 Task: Add a condition where "Hours since assigned Greater than 100" in recently updated tickets.
Action: Mouse moved to (393, 447)
Screenshot: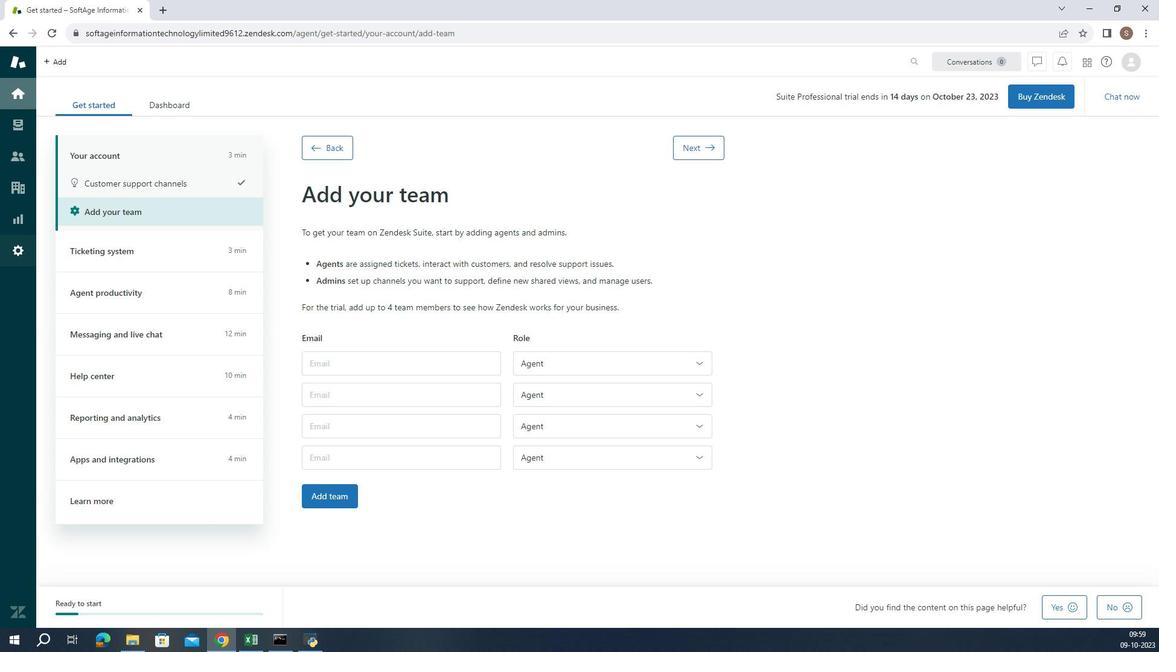 
Action: Mouse pressed left at (393, 447)
Screenshot: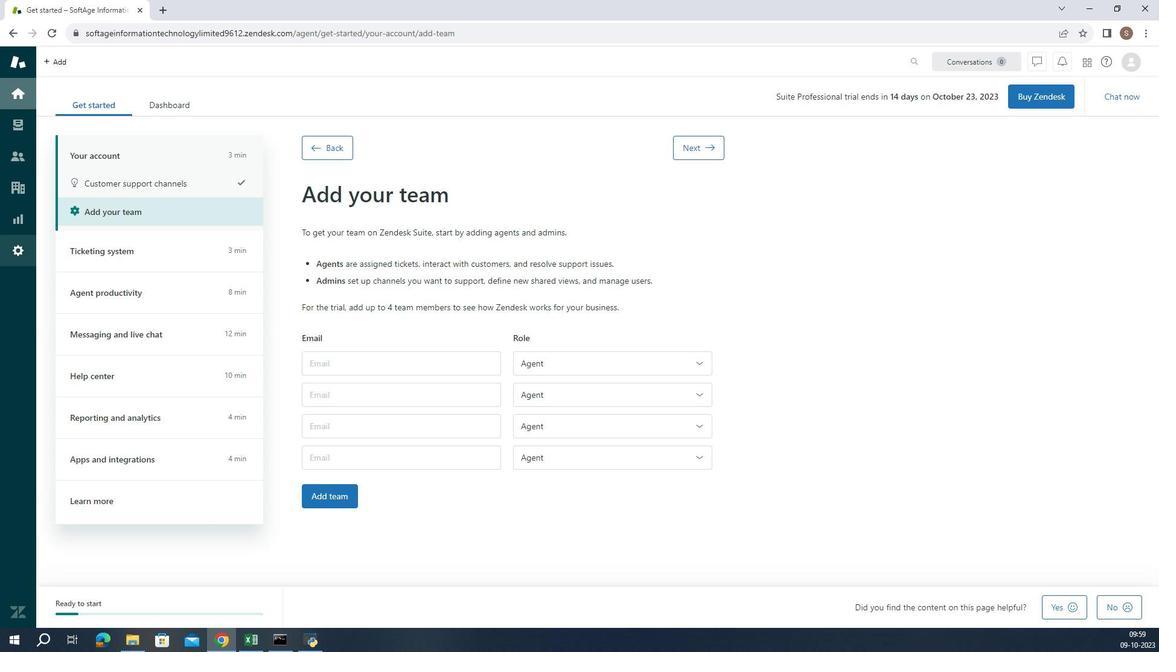 
Action: Mouse moved to (396, 419)
Screenshot: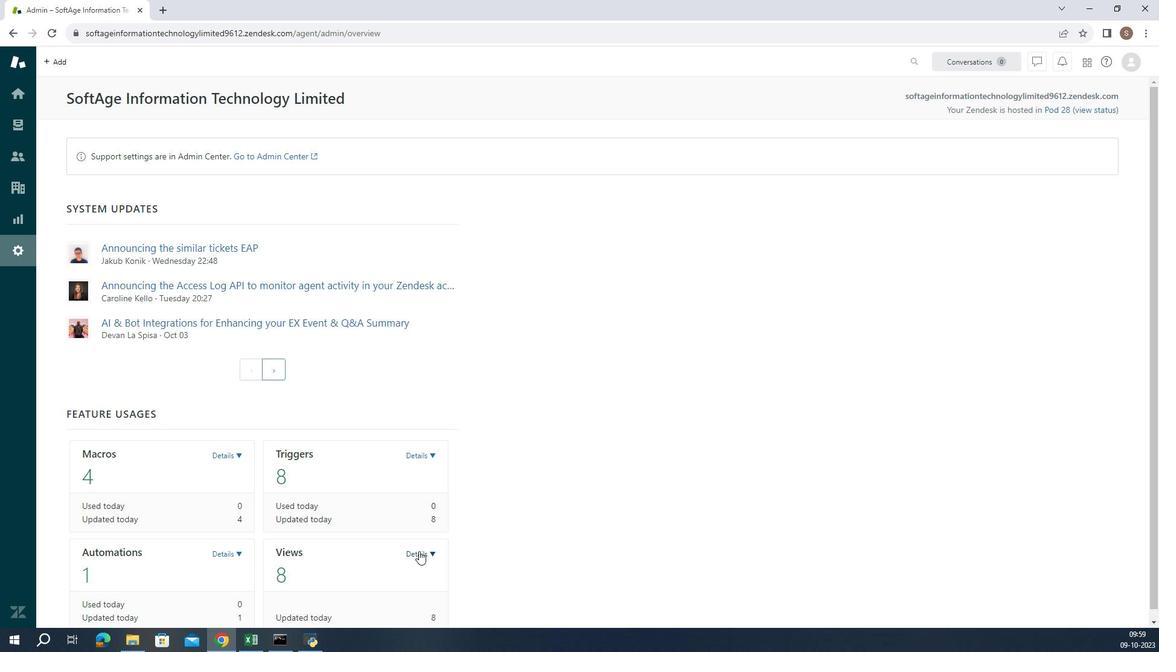 
Action: Mouse pressed left at (396, 419)
Screenshot: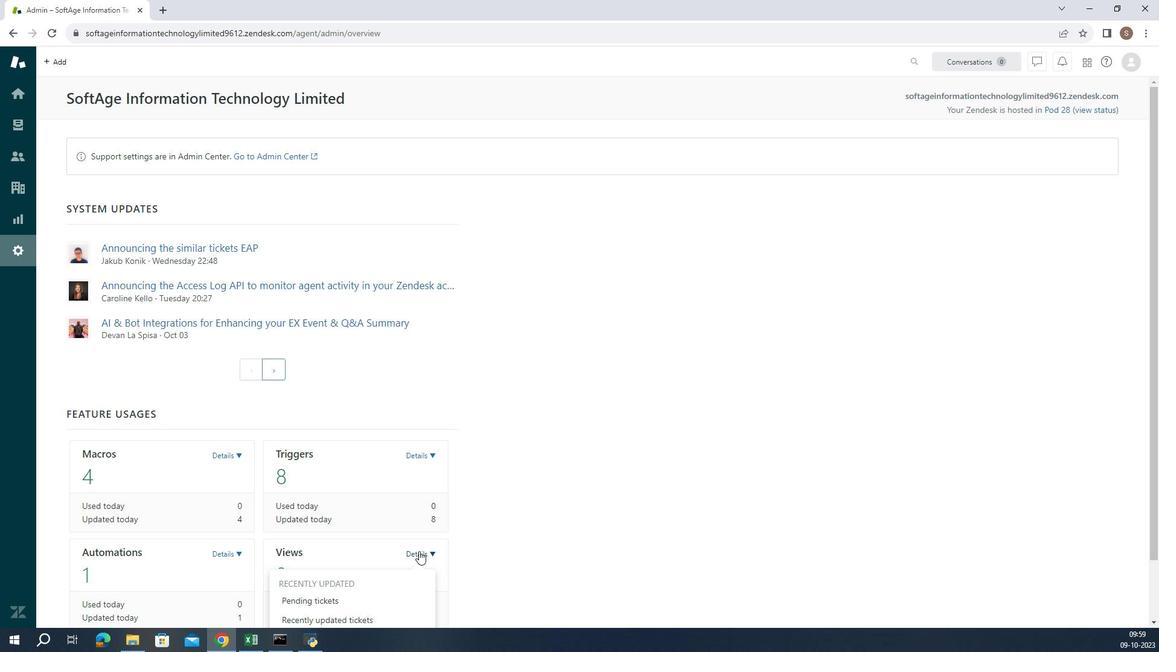 
Action: Mouse moved to (396, 413)
Screenshot: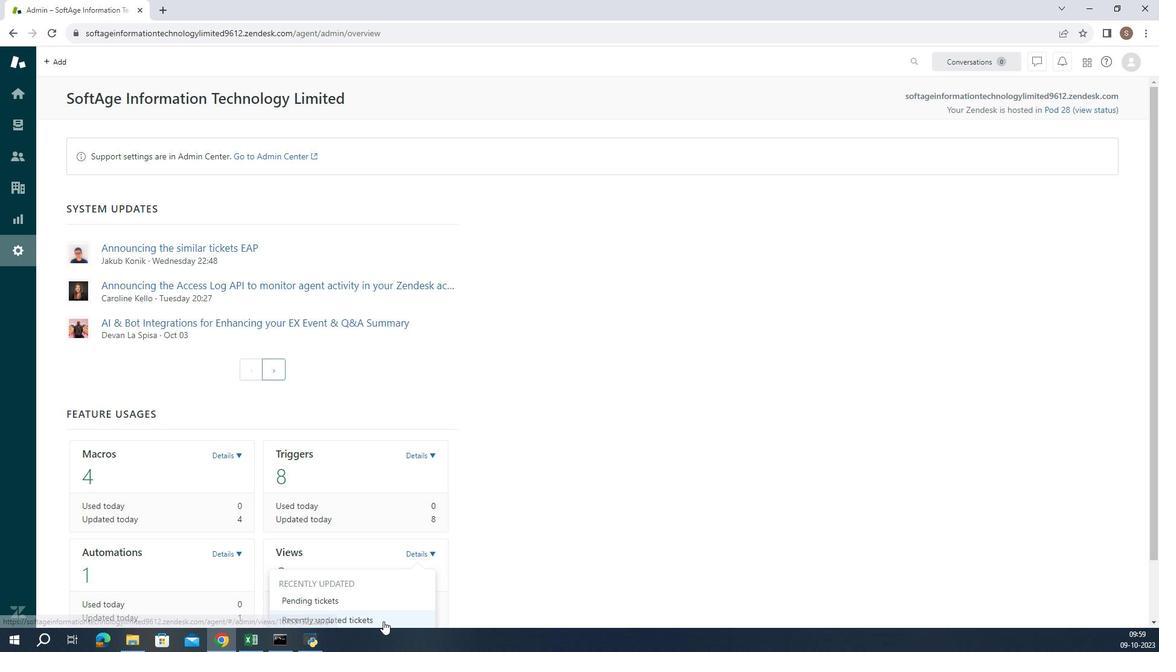
Action: Mouse pressed left at (396, 413)
Screenshot: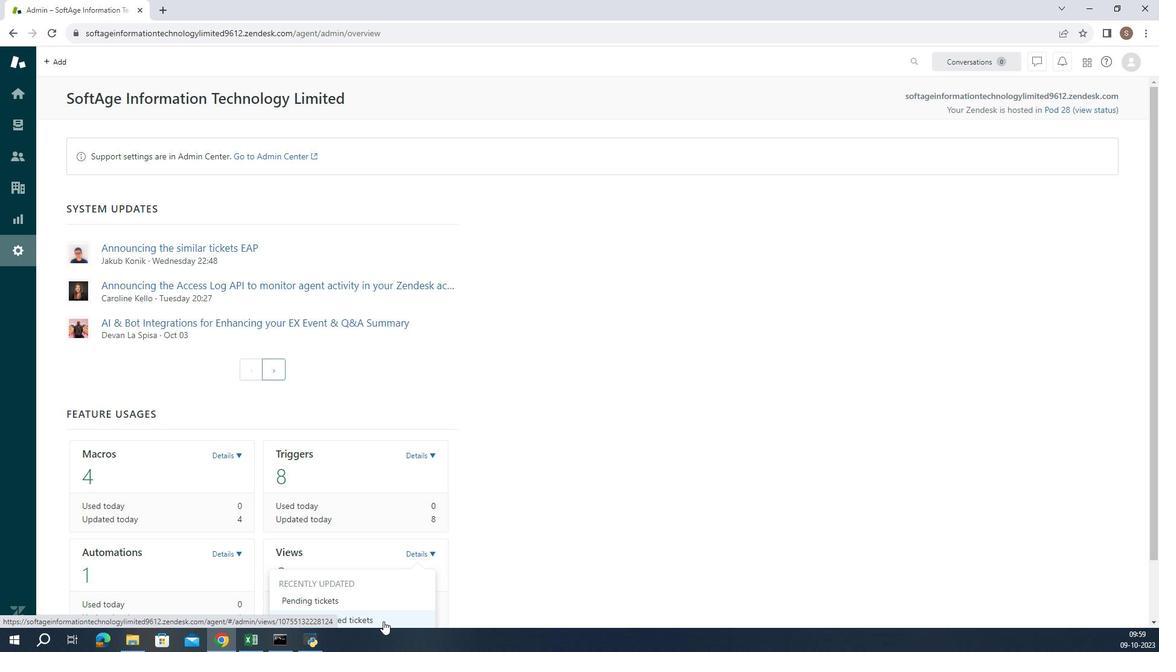 
Action: Mouse moved to (395, 433)
Screenshot: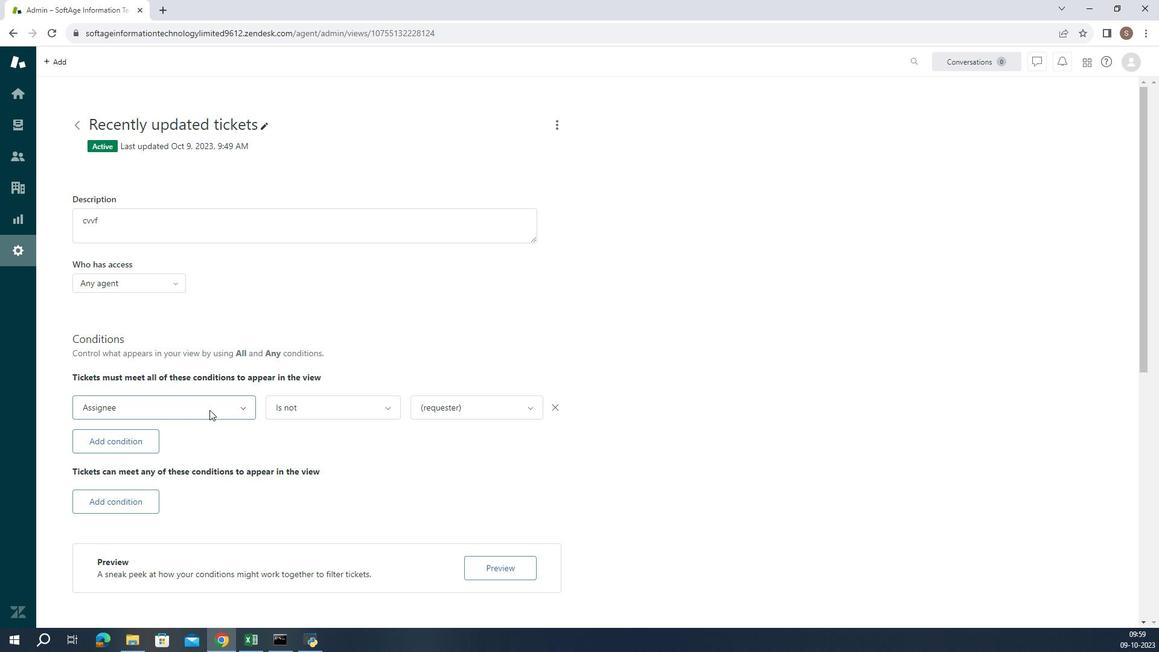 
Action: Mouse pressed left at (395, 433)
Screenshot: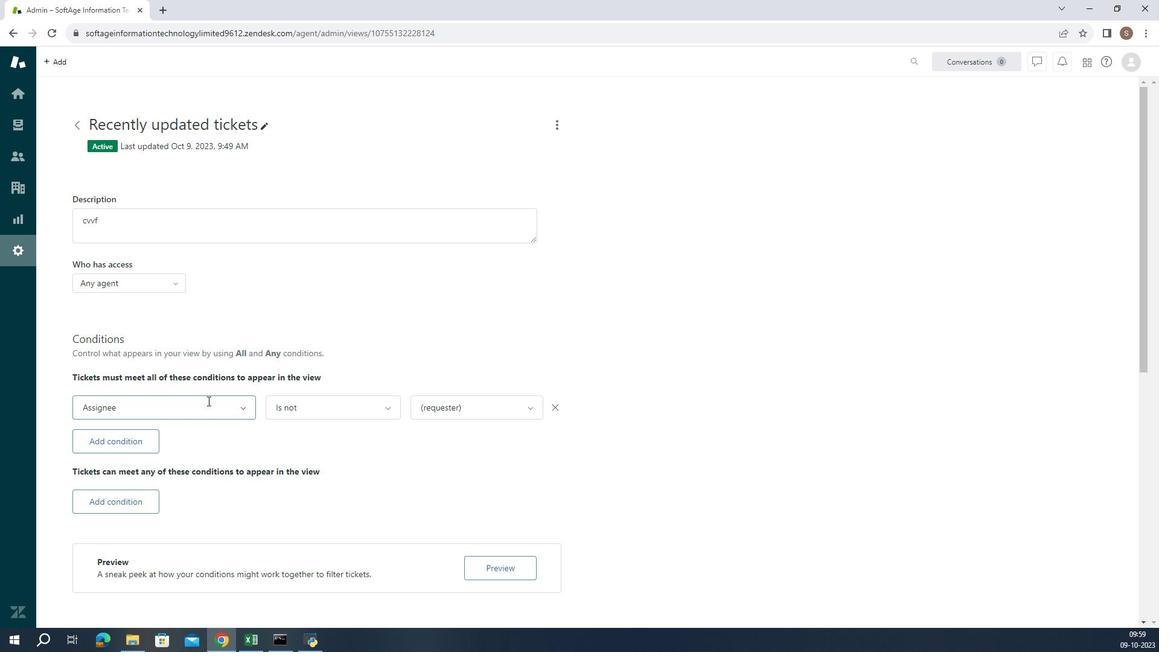 
Action: Mouse moved to (394, 442)
Screenshot: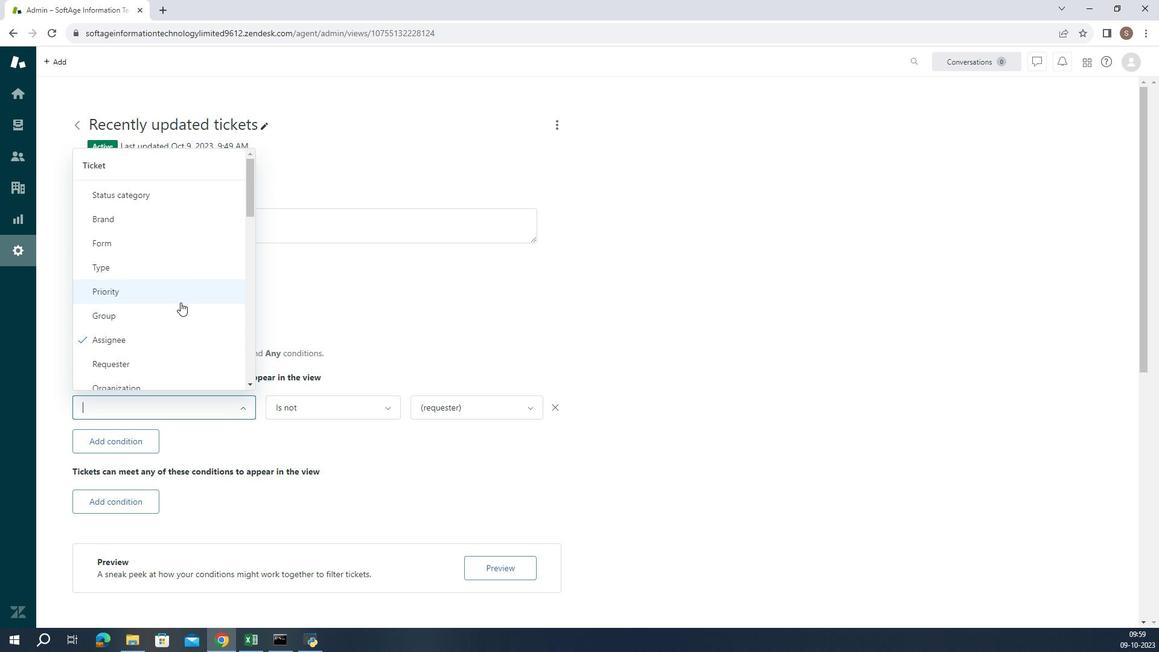 
Action: Mouse scrolled (394, 443) with delta (0, 0)
Screenshot: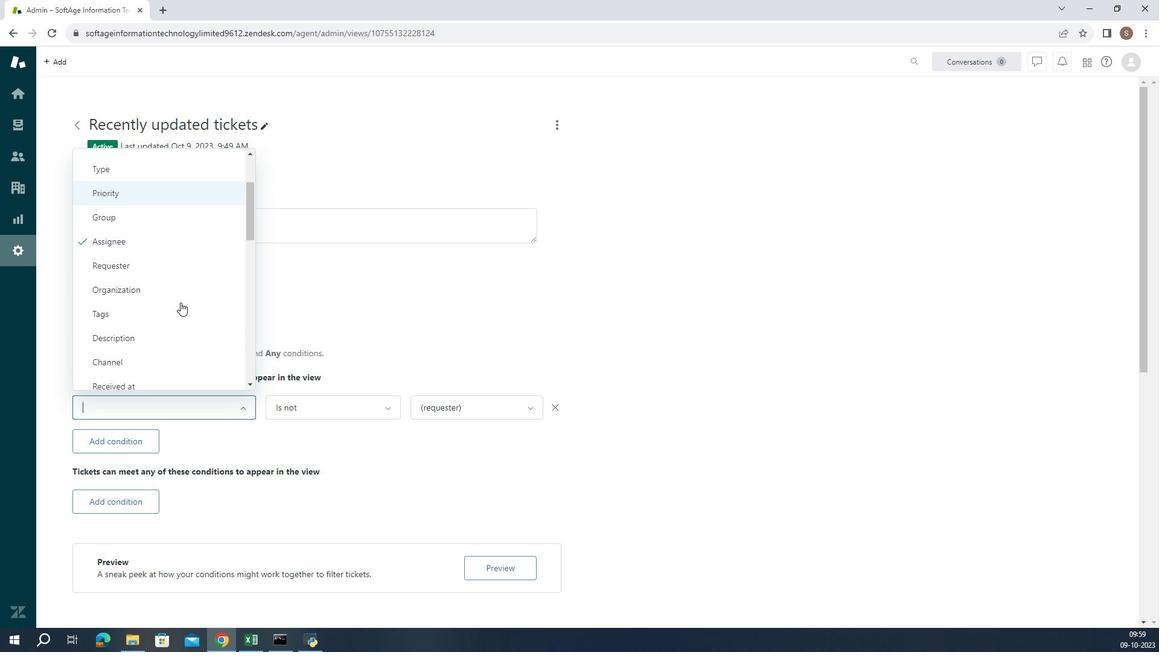 
Action: Mouse scrolled (394, 443) with delta (0, 0)
Screenshot: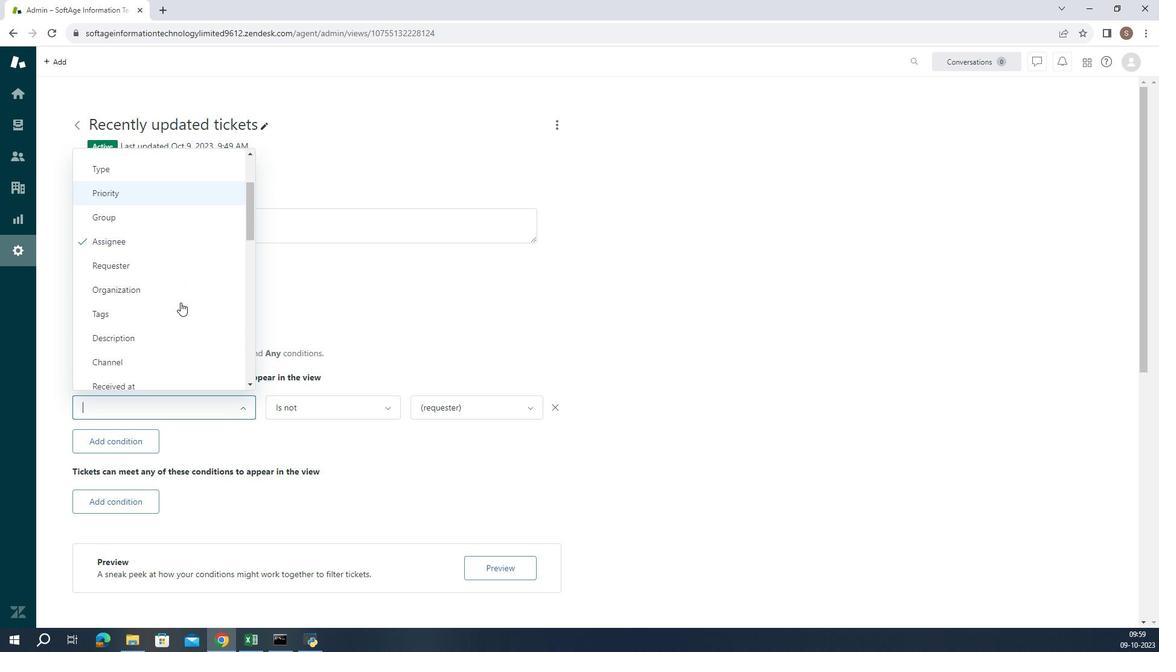 
Action: Mouse scrolled (394, 443) with delta (0, 0)
Screenshot: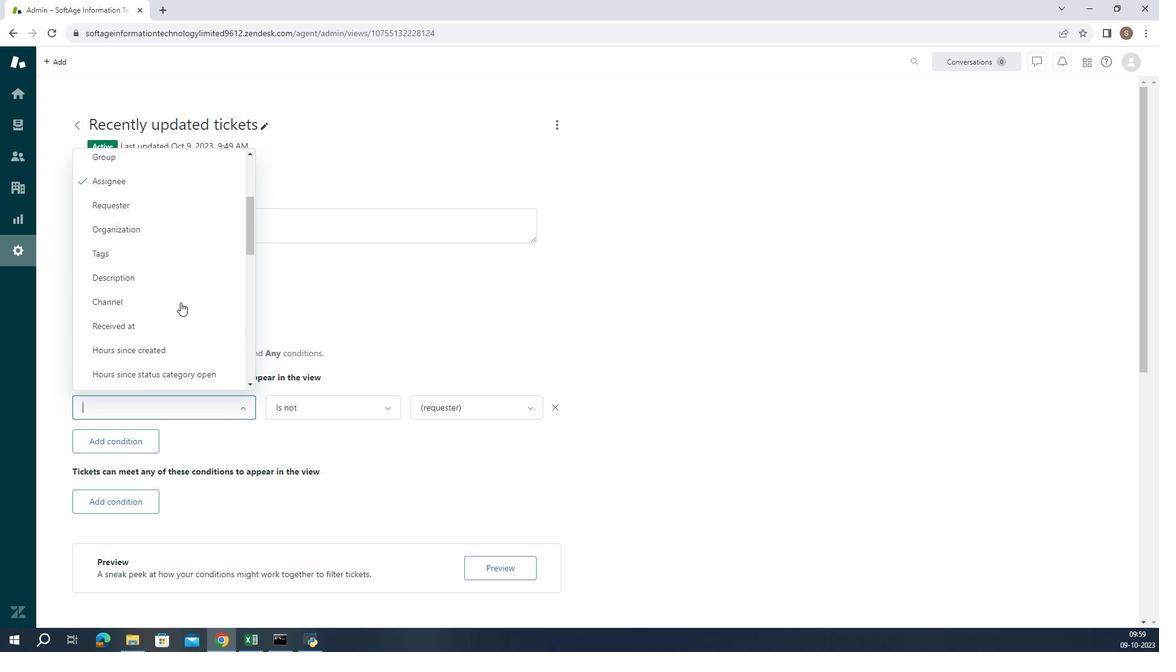 
Action: Mouse scrolled (394, 443) with delta (0, 0)
Screenshot: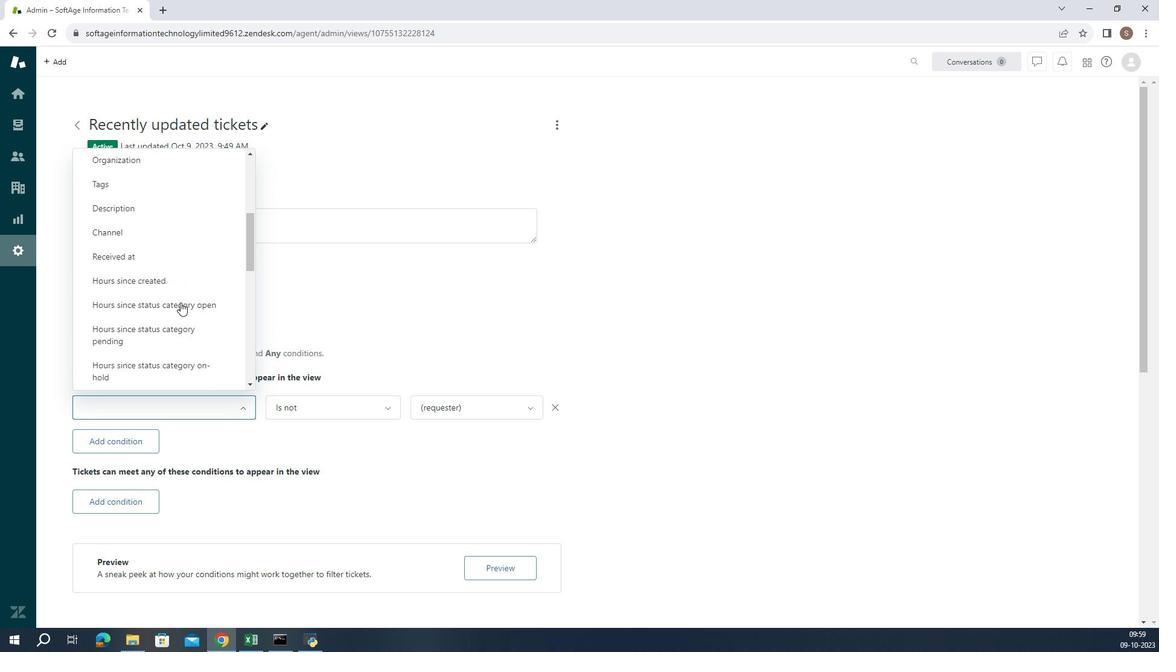 
Action: Mouse scrolled (394, 443) with delta (0, 0)
Screenshot: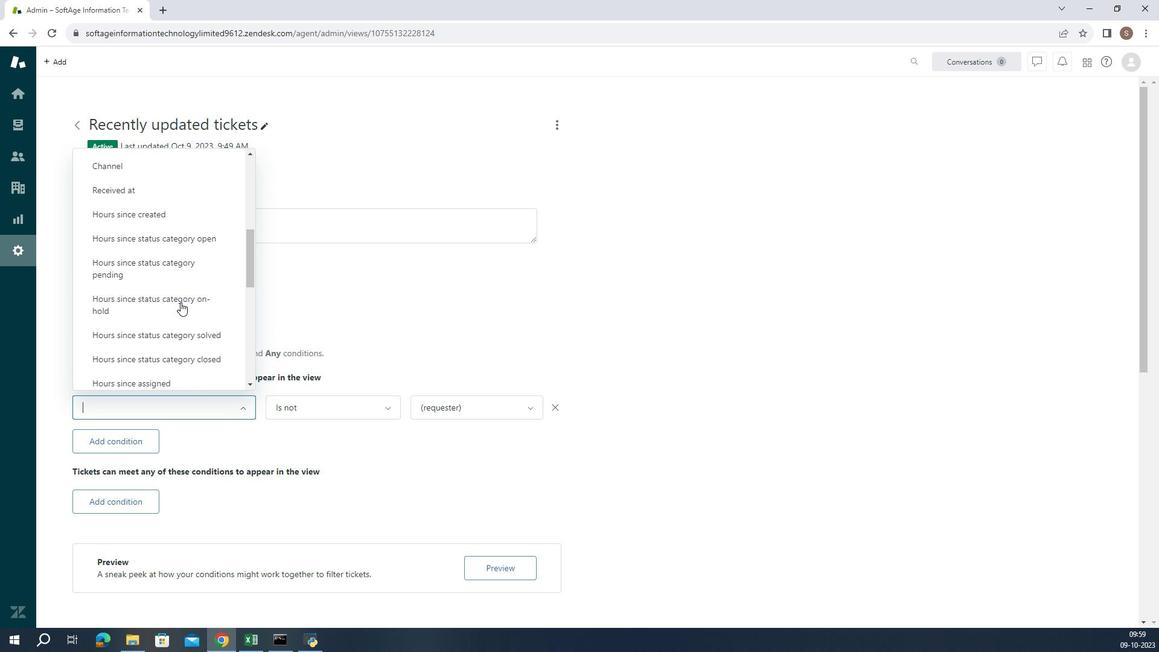 
Action: Mouse moved to (394, 436)
Screenshot: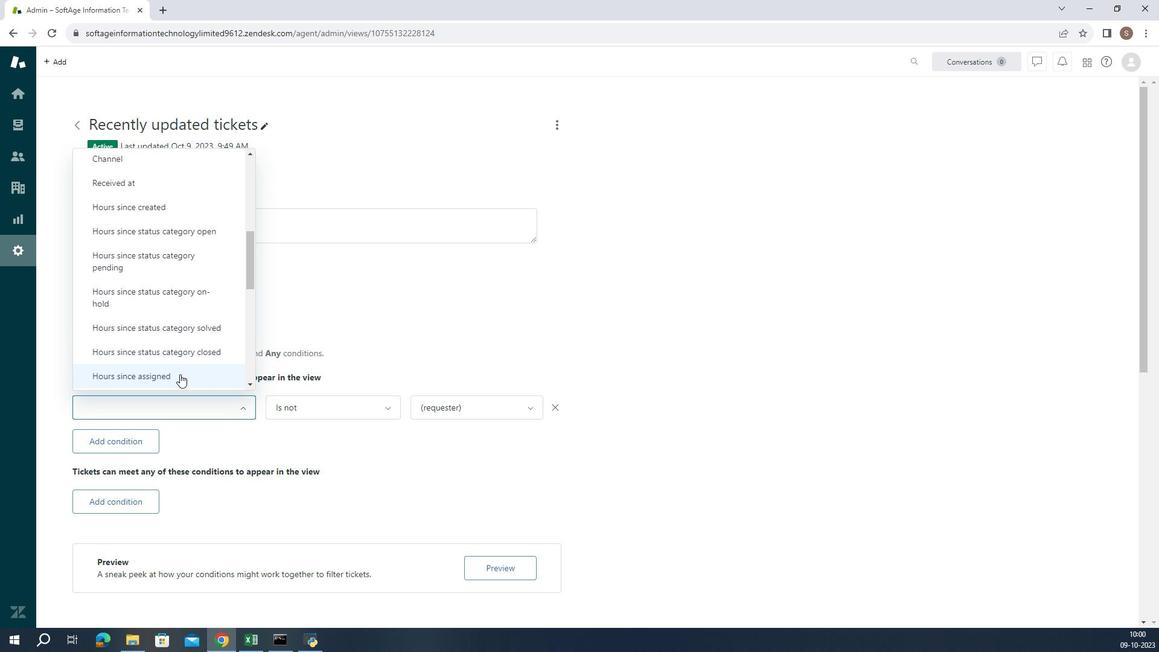 
Action: Mouse pressed left at (394, 436)
Screenshot: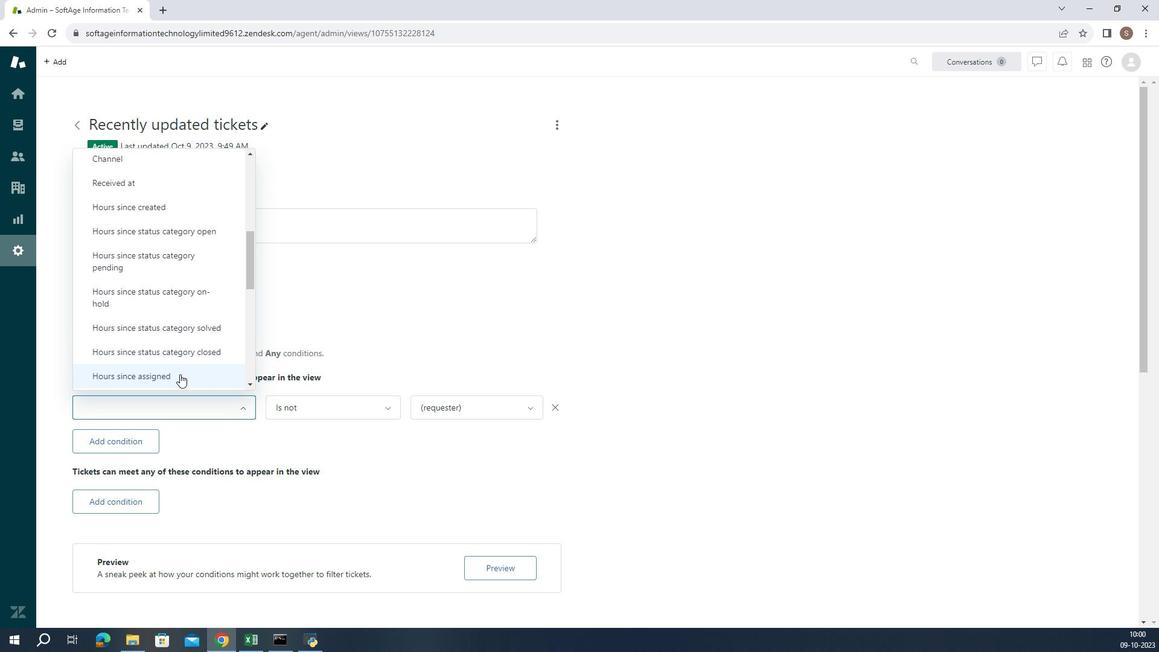 
Action: Mouse moved to (395, 433)
Screenshot: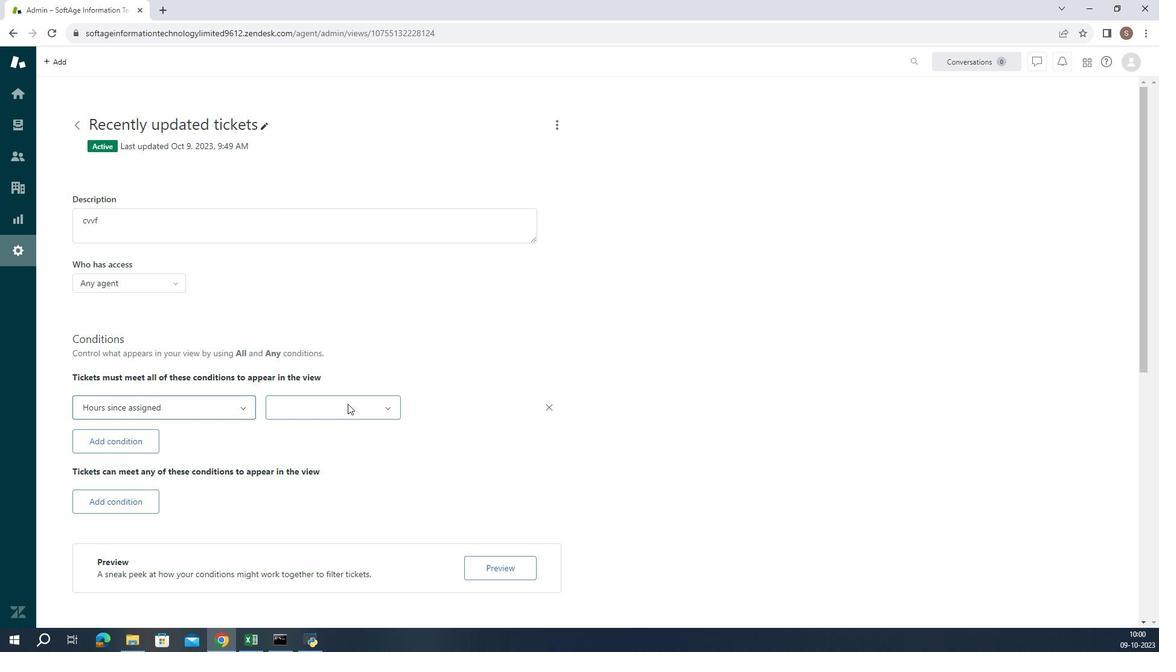 
Action: Mouse pressed left at (395, 433)
Screenshot: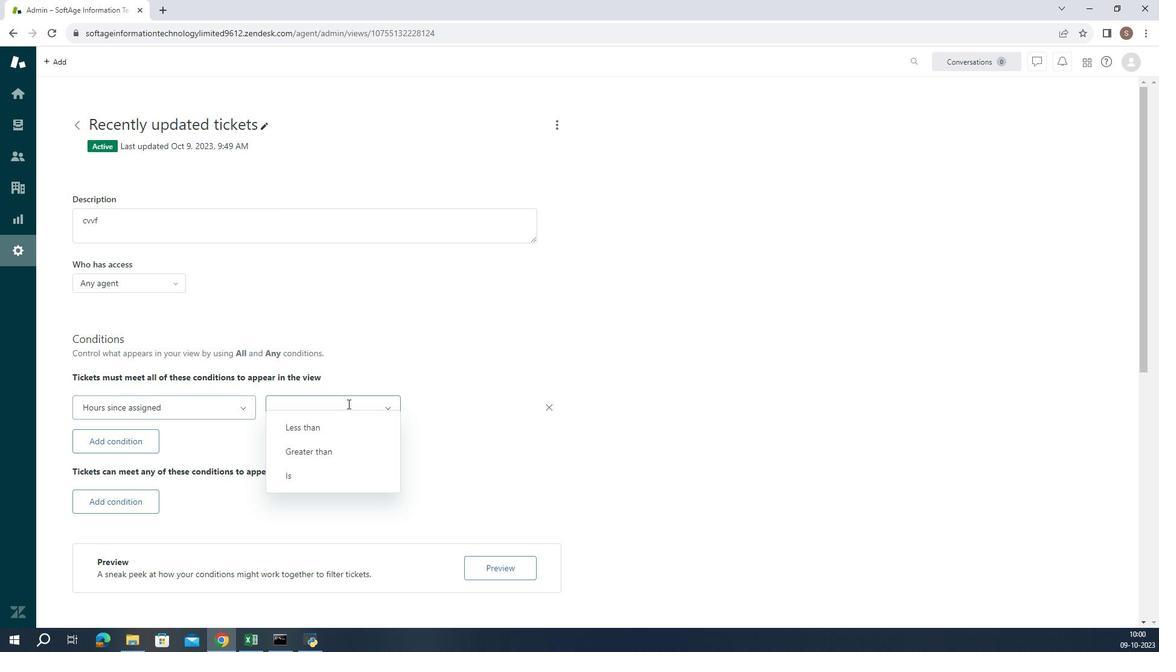 
Action: Mouse moved to (395, 428)
Screenshot: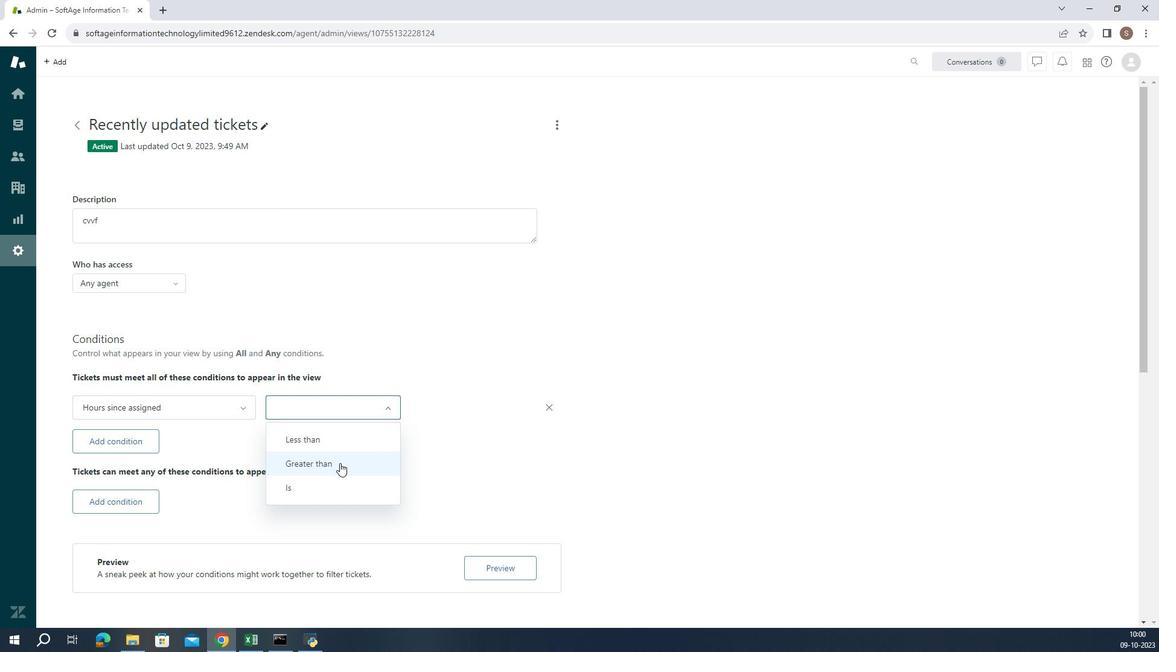 
Action: Mouse pressed left at (395, 428)
Screenshot: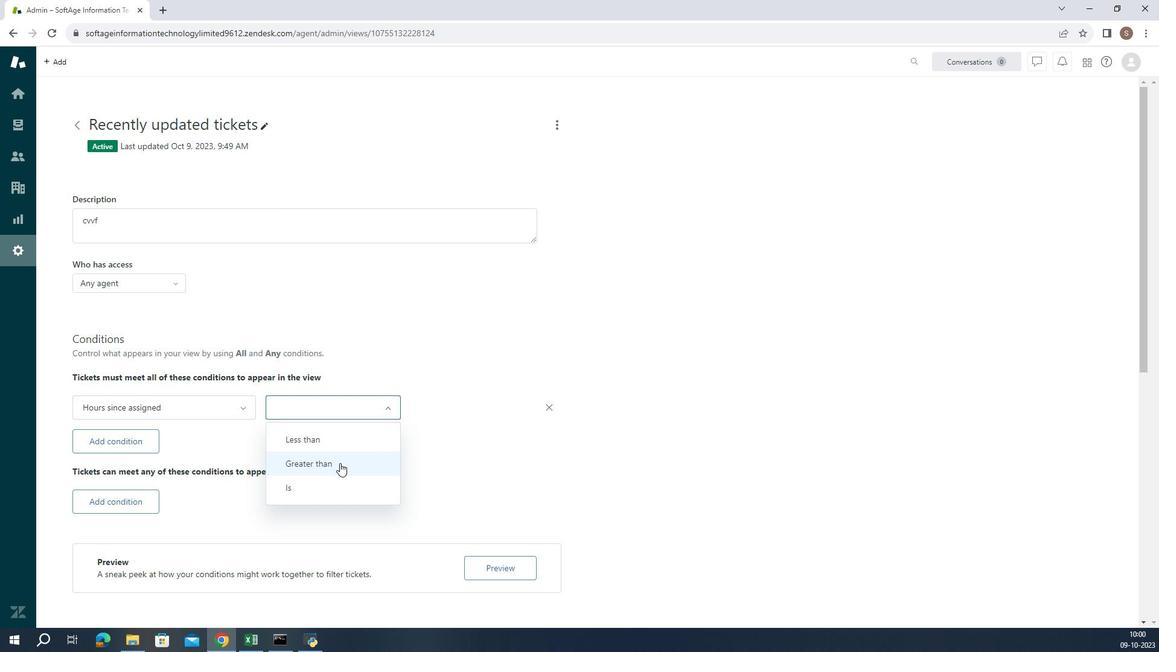 
Action: Mouse moved to (396, 433)
Screenshot: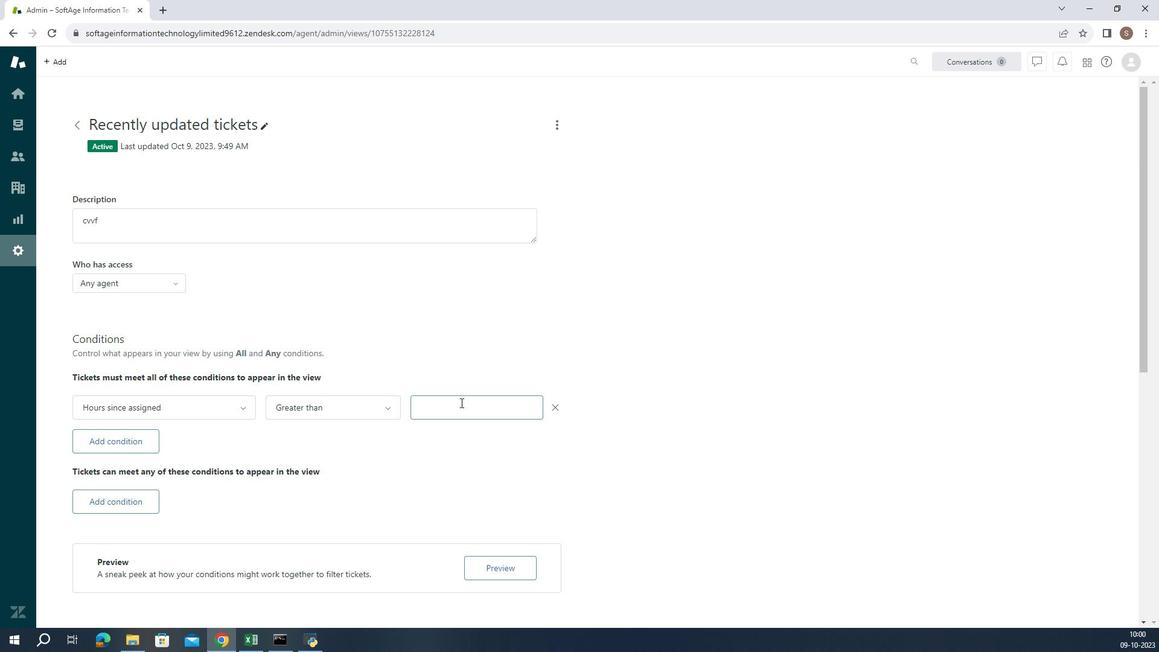 
Action: Mouse pressed left at (396, 433)
Screenshot: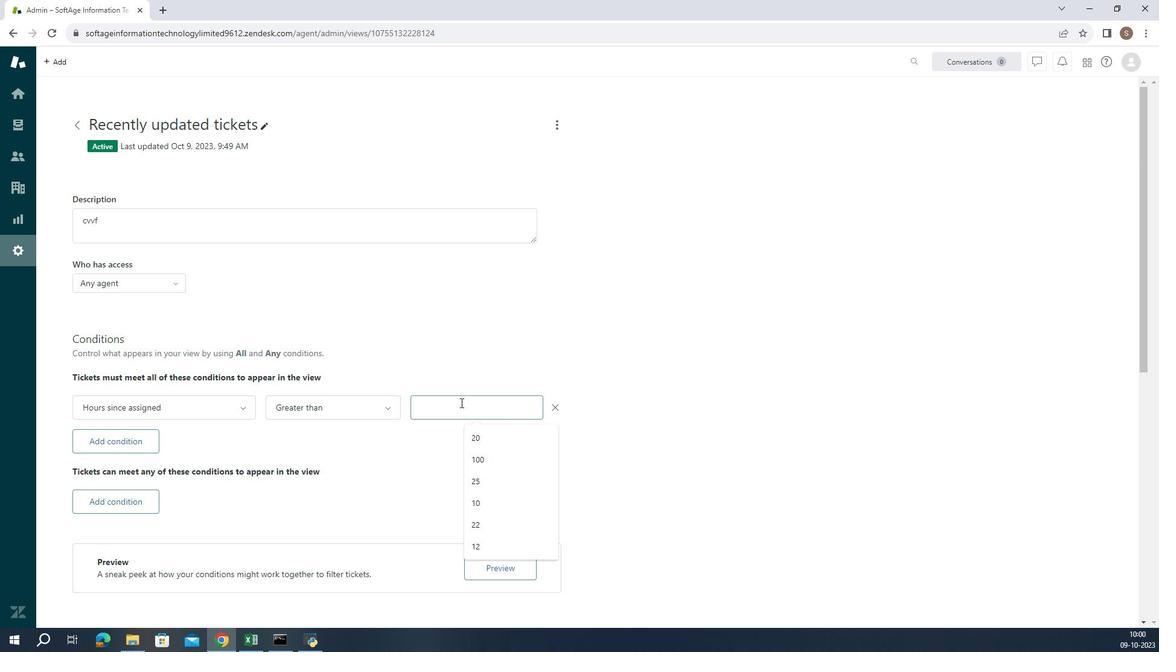 
Action: Mouse moved to (396, 433)
Screenshot: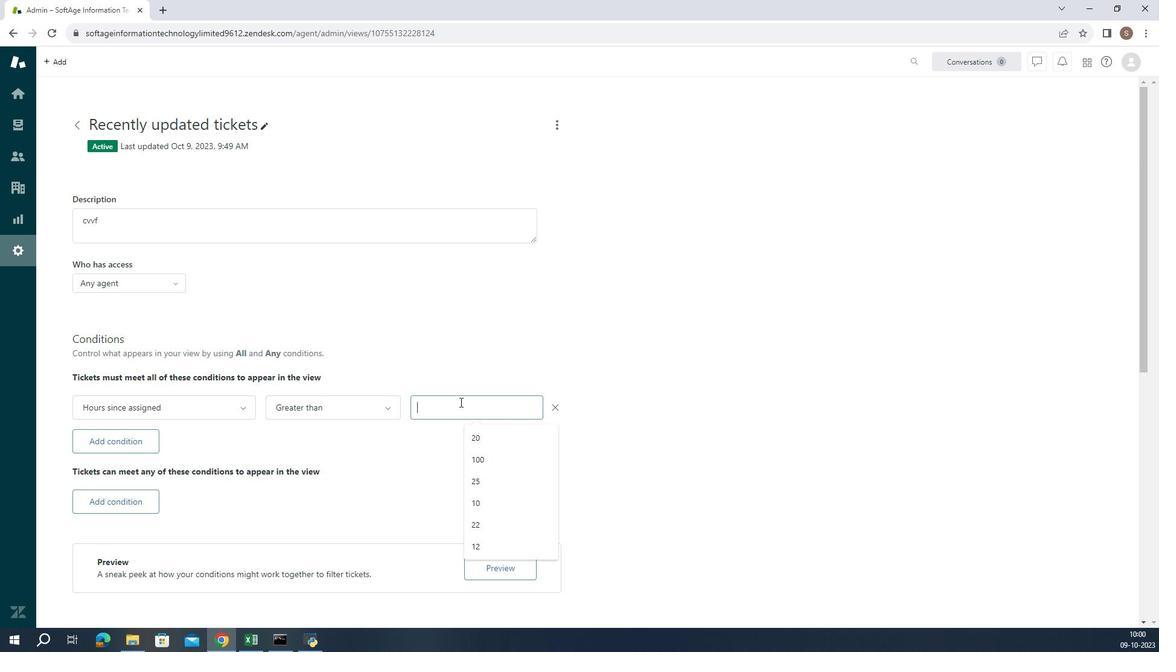 
Action: Key pressed 100
Screenshot: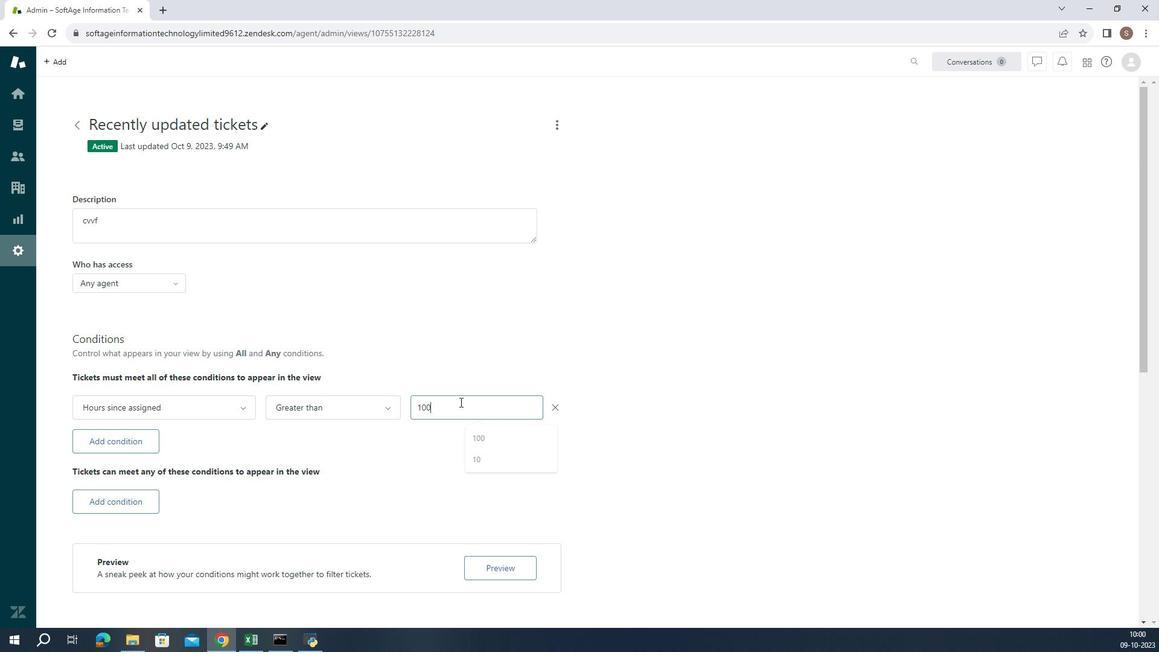 
Action: Mouse moved to (396, 429)
Screenshot: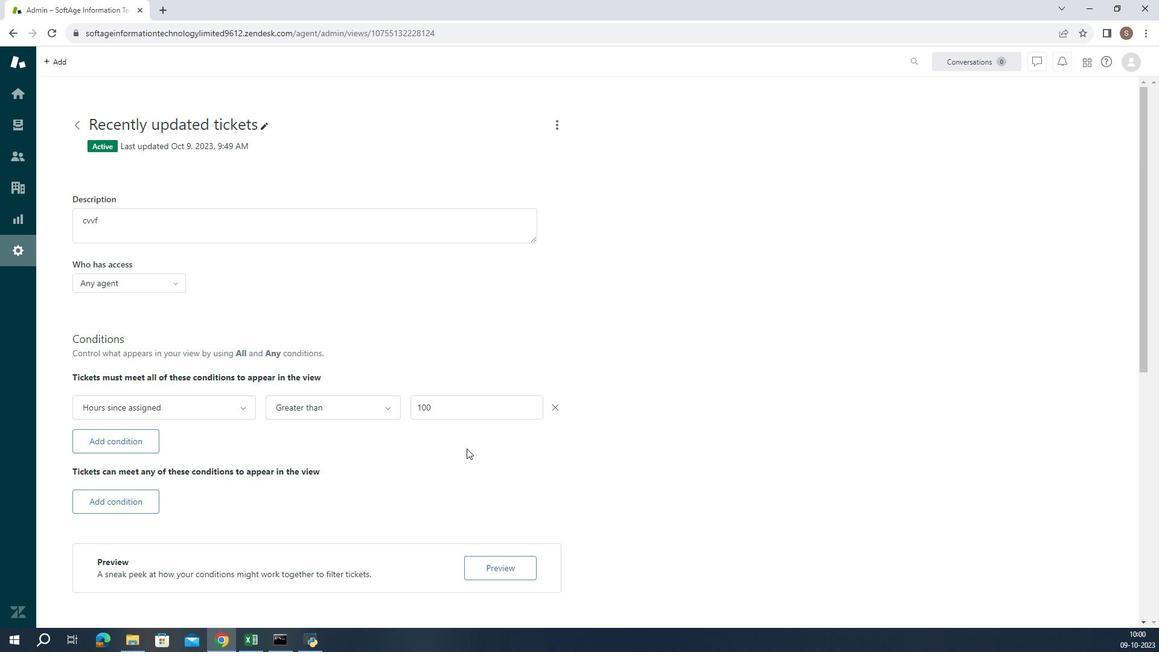 
Action: Mouse pressed left at (396, 429)
Screenshot: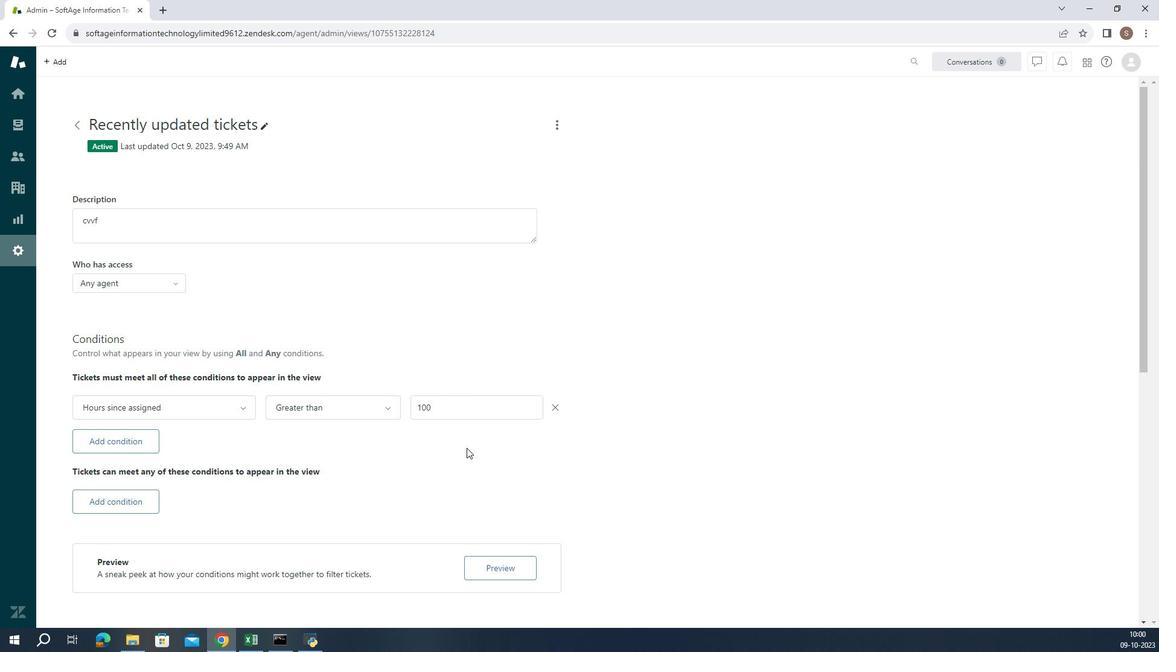 
Action: Mouse moved to (396, 429)
Screenshot: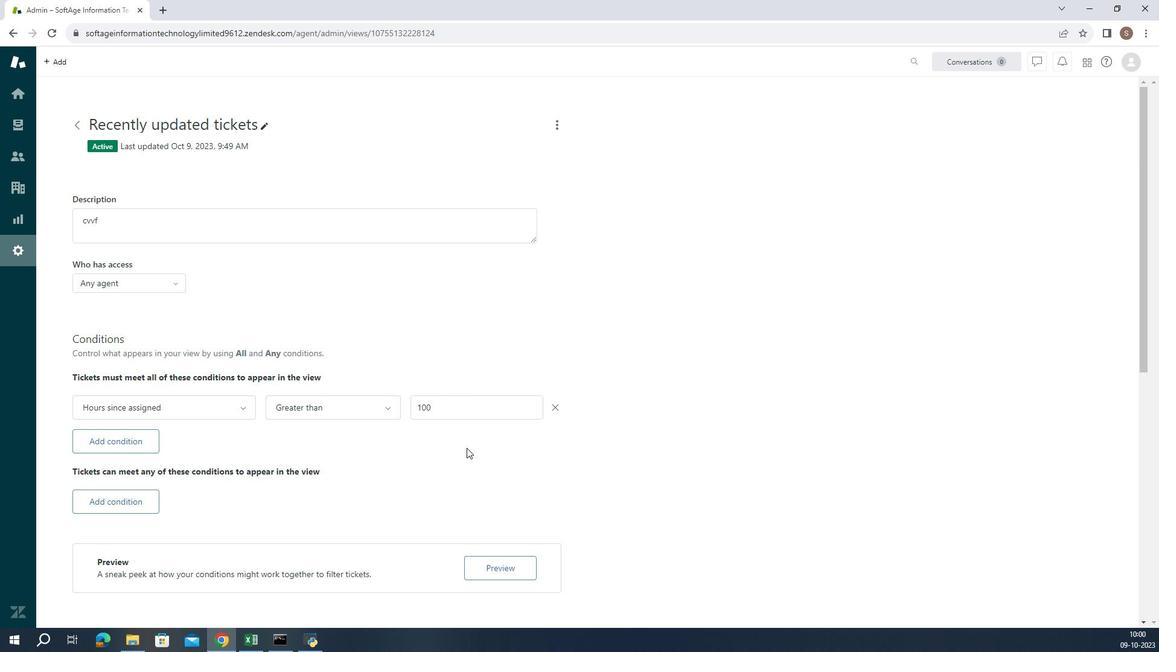 
